 Task: Filter people by profile language Spanish.
Action: Mouse moved to (320, 77)
Screenshot: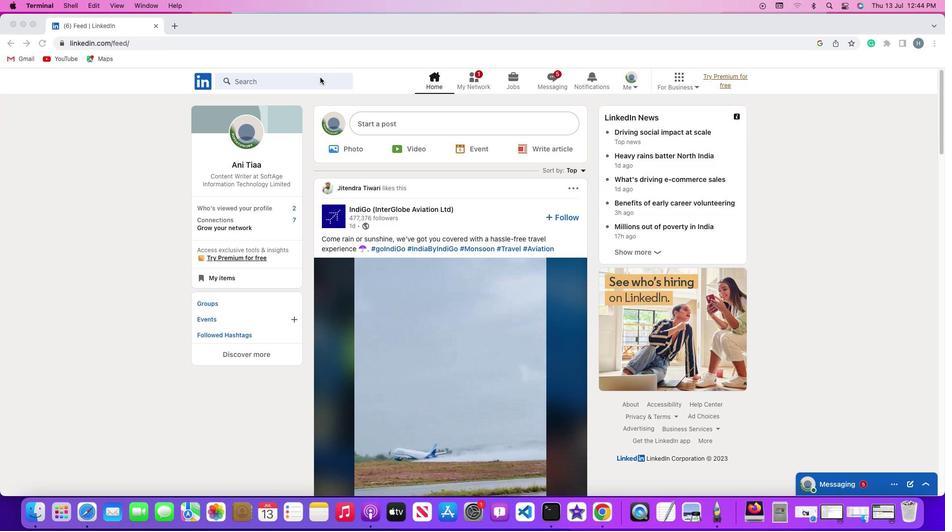 
Action: Mouse pressed left at (320, 77)
Screenshot: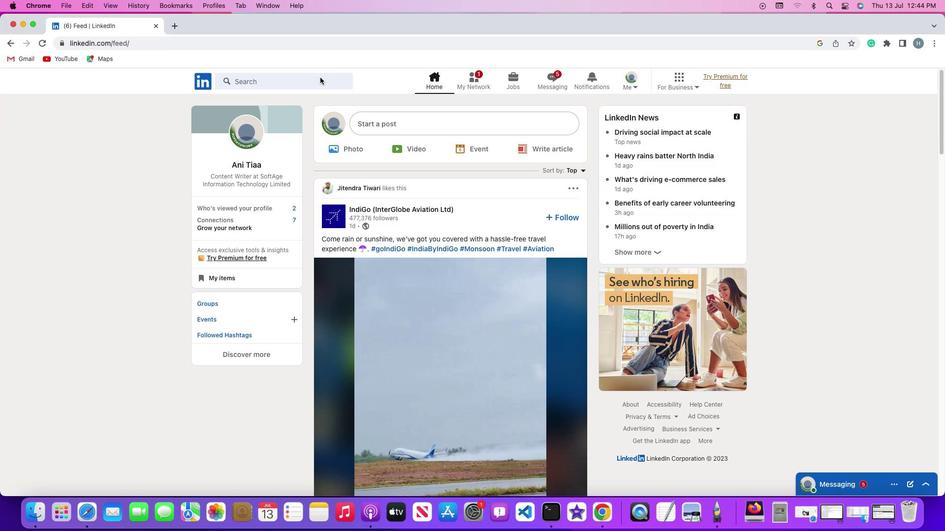 
Action: Mouse pressed left at (320, 77)
Screenshot: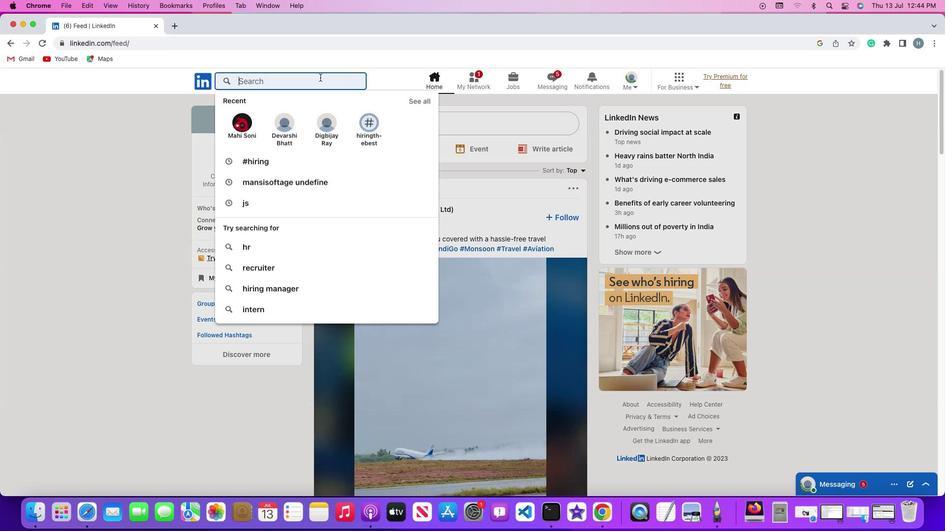 
Action: Key pressed Key.shift'#''h''i''r''i''n''g'Key.enter
Screenshot: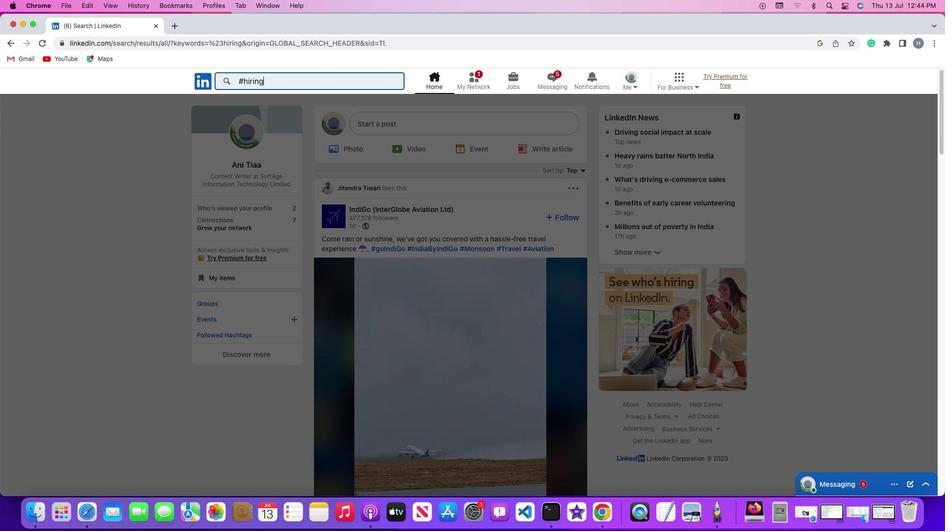 
Action: Mouse moved to (286, 109)
Screenshot: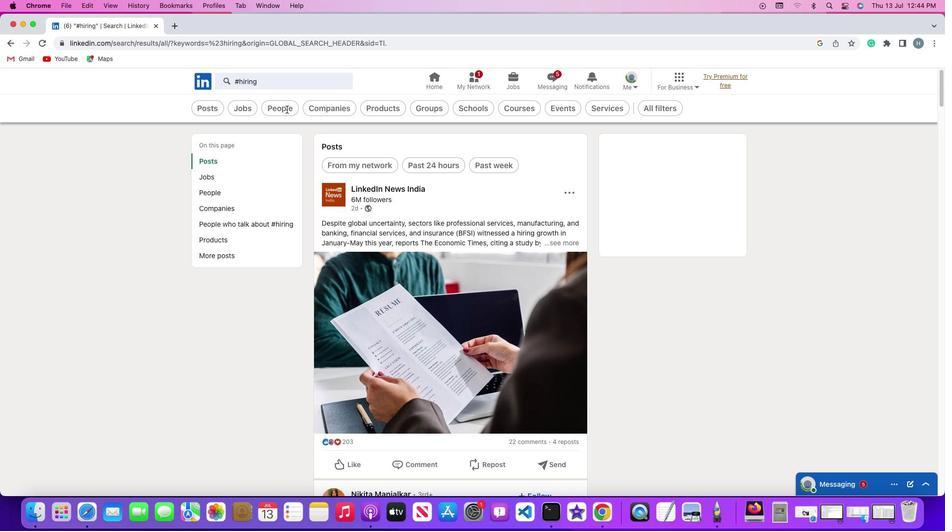 
Action: Mouse pressed left at (286, 109)
Screenshot: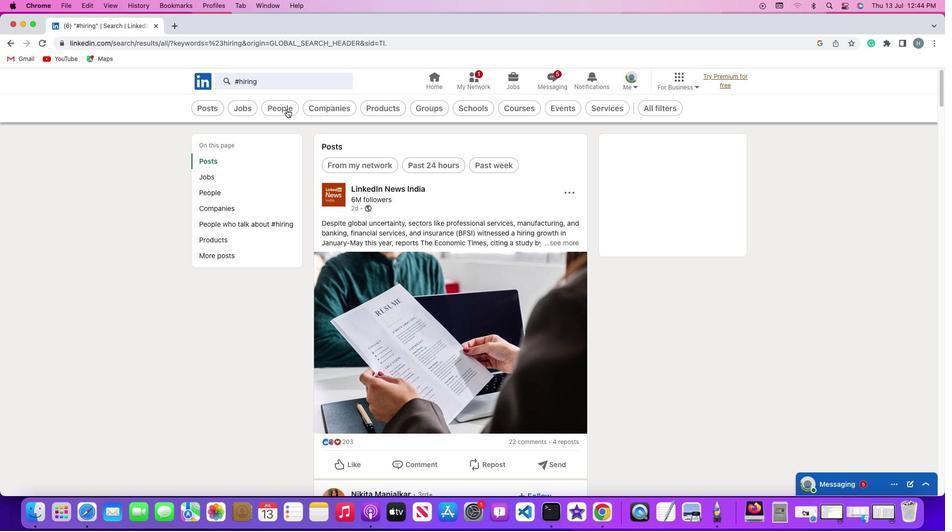 
Action: Mouse moved to (503, 105)
Screenshot: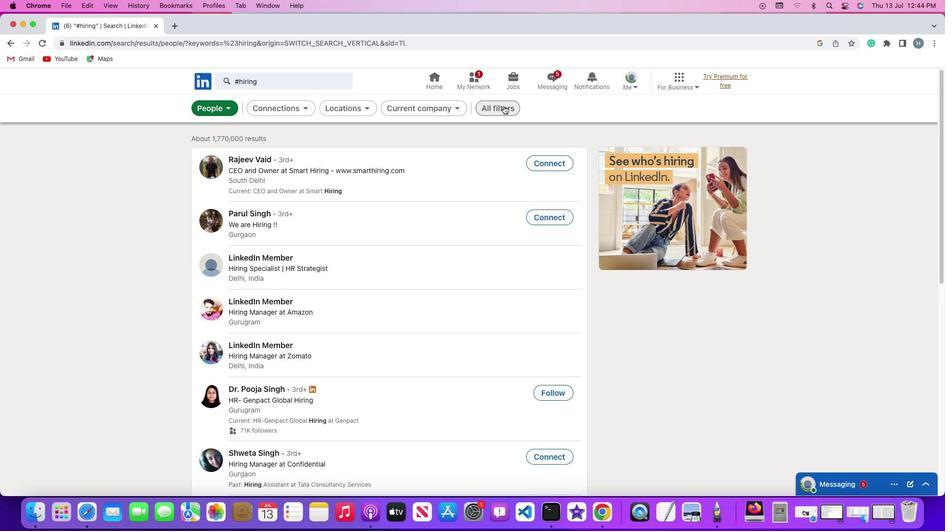 
Action: Mouse pressed left at (503, 105)
Screenshot: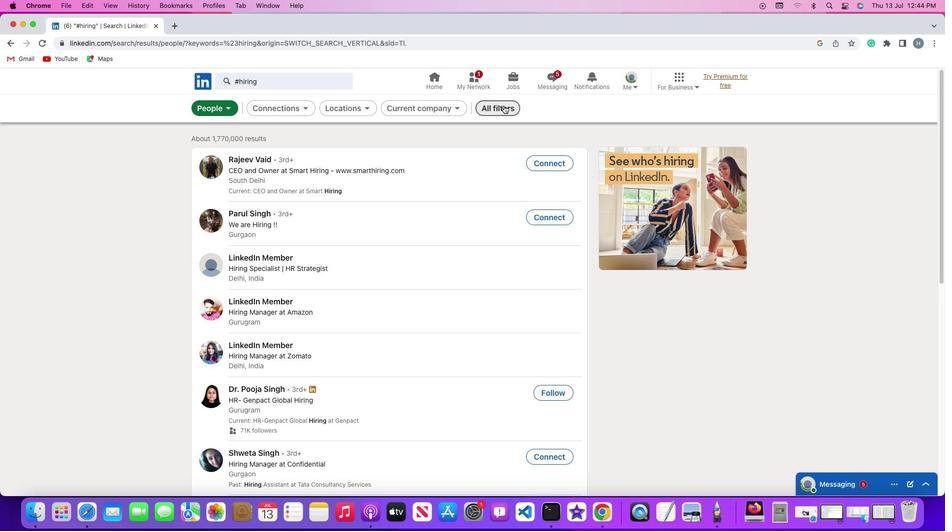 
Action: Mouse moved to (767, 338)
Screenshot: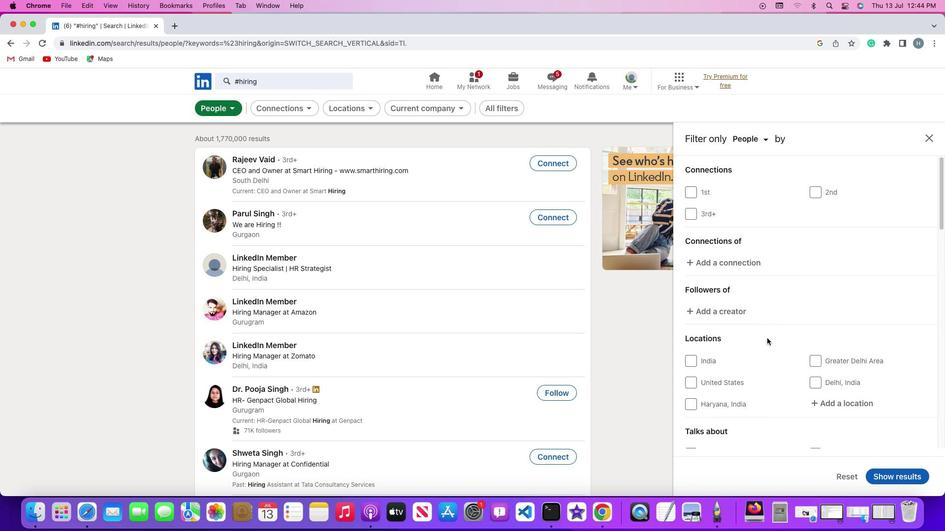 
Action: Mouse scrolled (767, 338) with delta (0, 0)
Screenshot: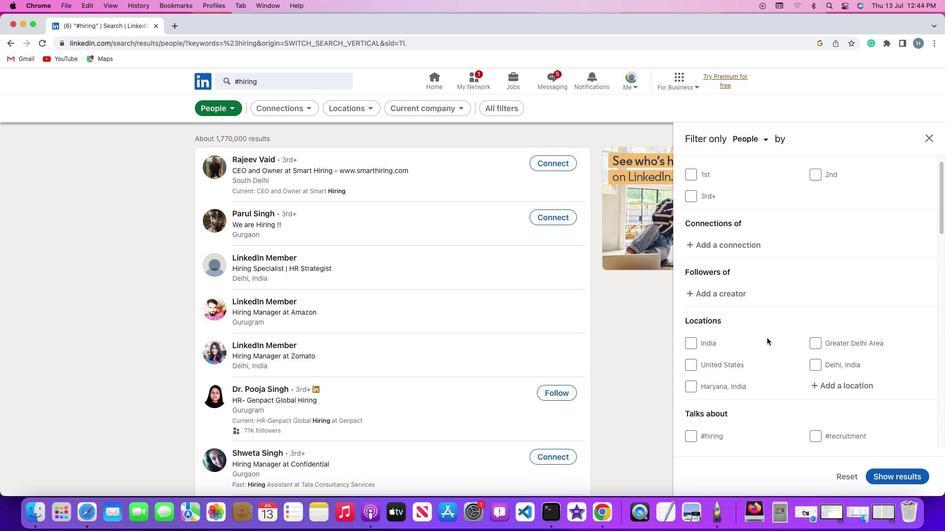 
Action: Mouse scrolled (767, 338) with delta (0, 0)
Screenshot: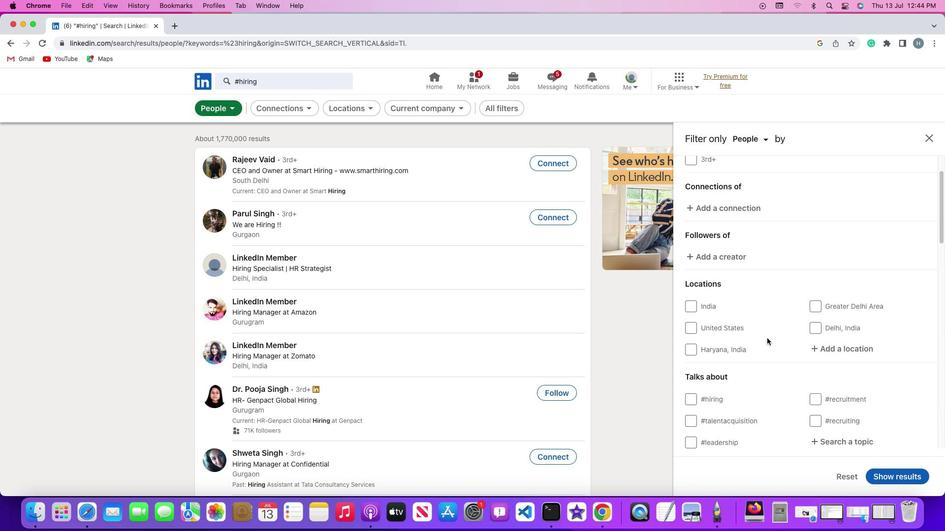 
Action: Mouse scrolled (767, 338) with delta (0, 0)
Screenshot: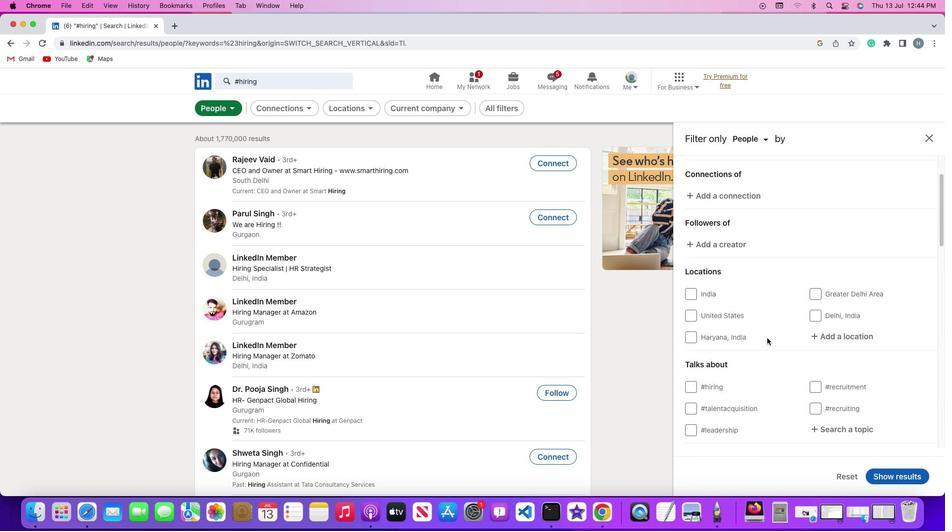 
Action: Mouse scrolled (767, 338) with delta (0, 0)
Screenshot: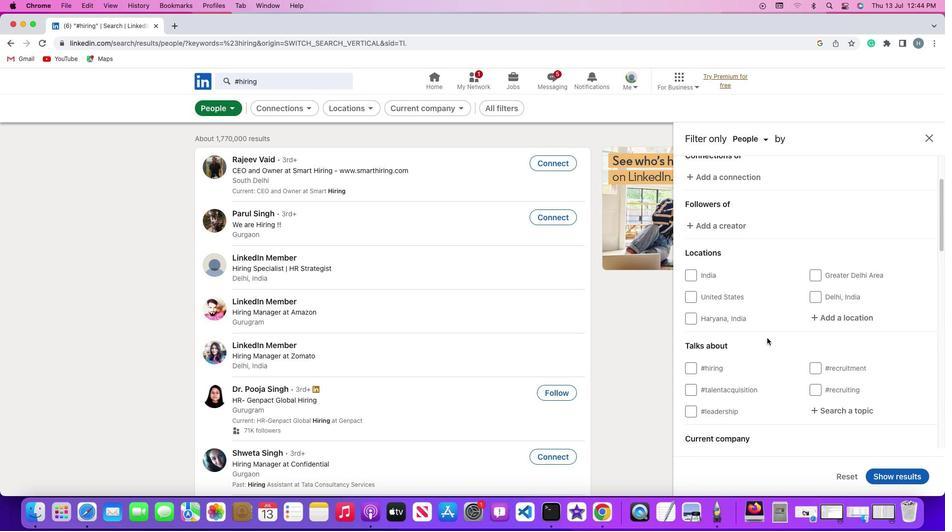 
Action: Mouse scrolled (767, 338) with delta (0, 0)
Screenshot: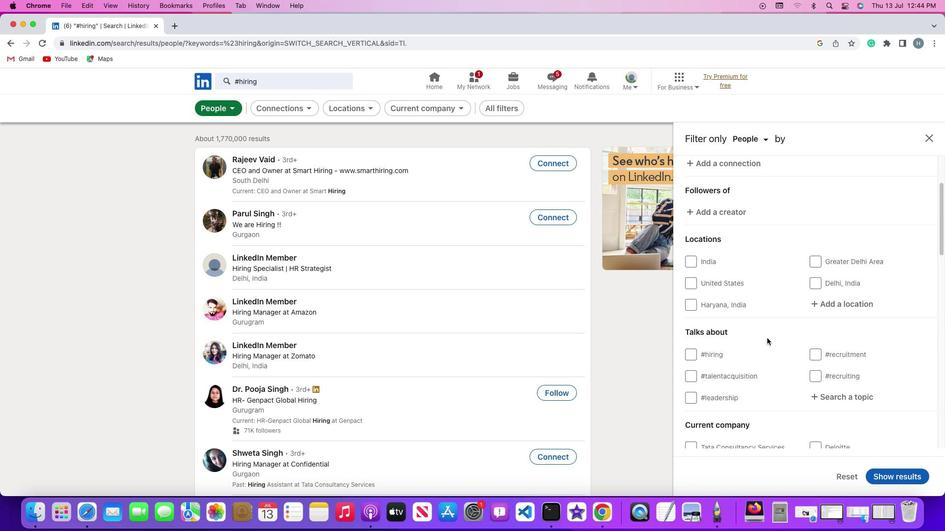 
Action: Mouse scrolled (767, 338) with delta (0, 0)
Screenshot: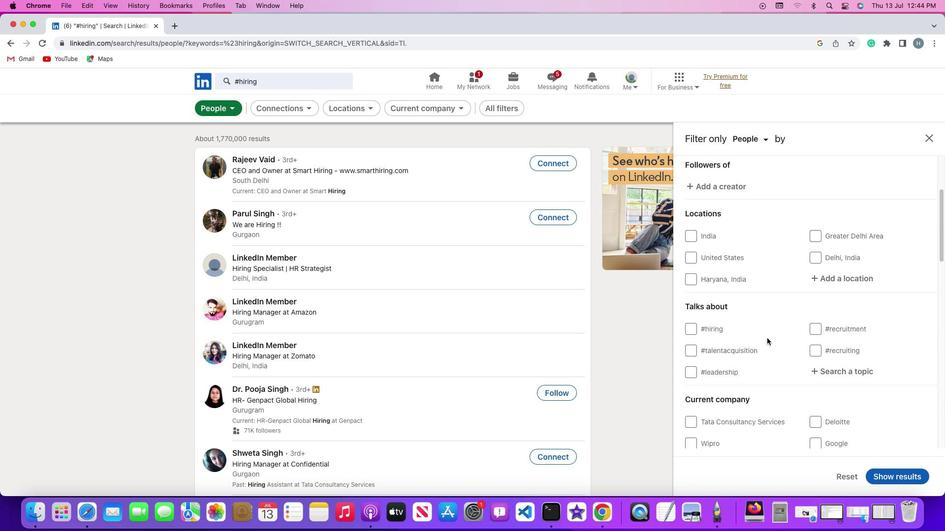 
Action: Mouse scrolled (767, 338) with delta (0, 0)
Screenshot: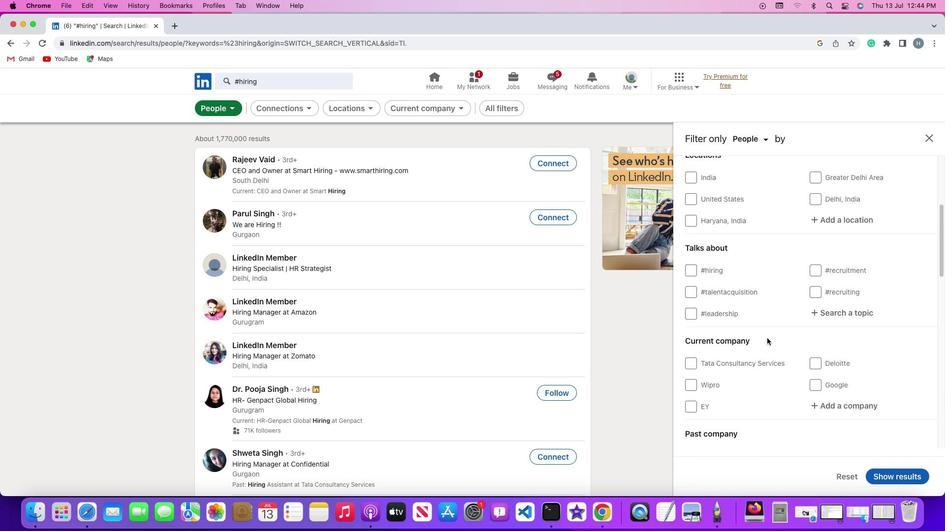 
Action: Mouse scrolled (767, 338) with delta (0, 0)
Screenshot: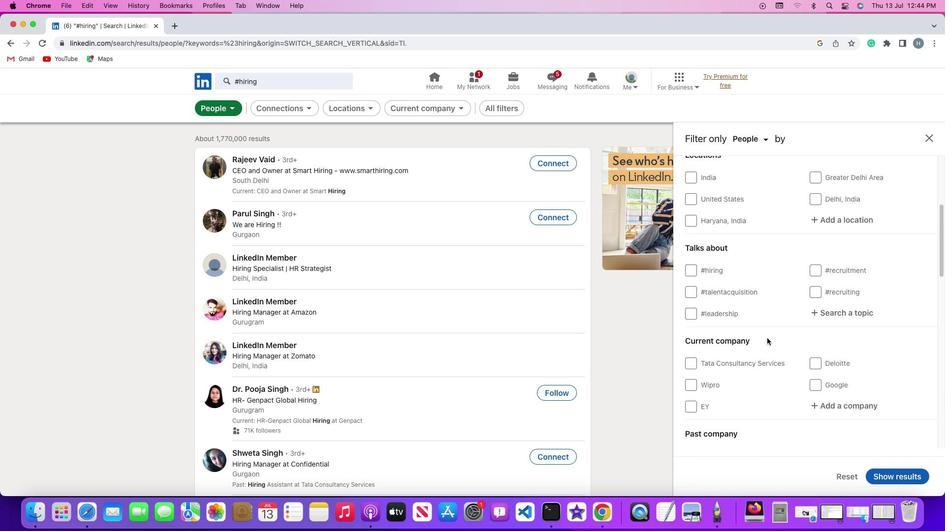 
Action: Mouse scrolled (767, 338) with delta (0, -1)
Screenshot: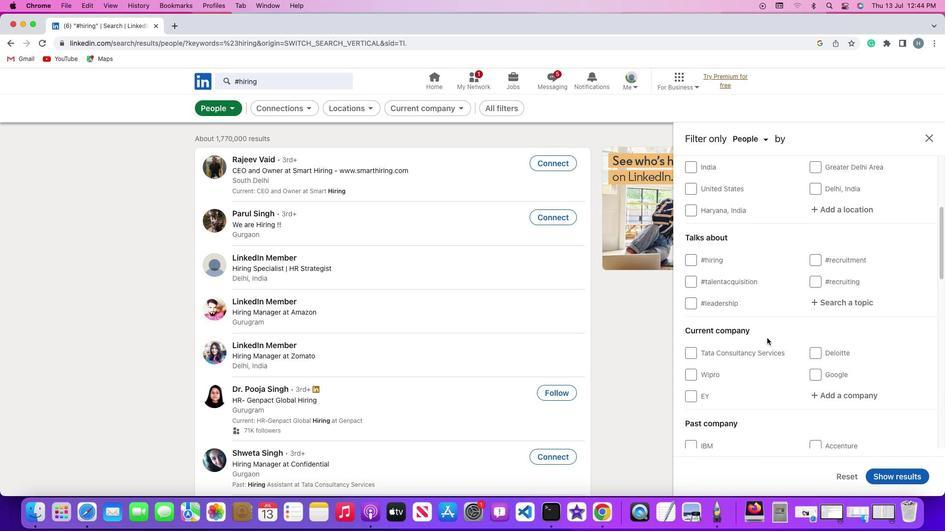 
Action: Mouse scrolled (767, 338) with delta (0, 0)
Screenshot: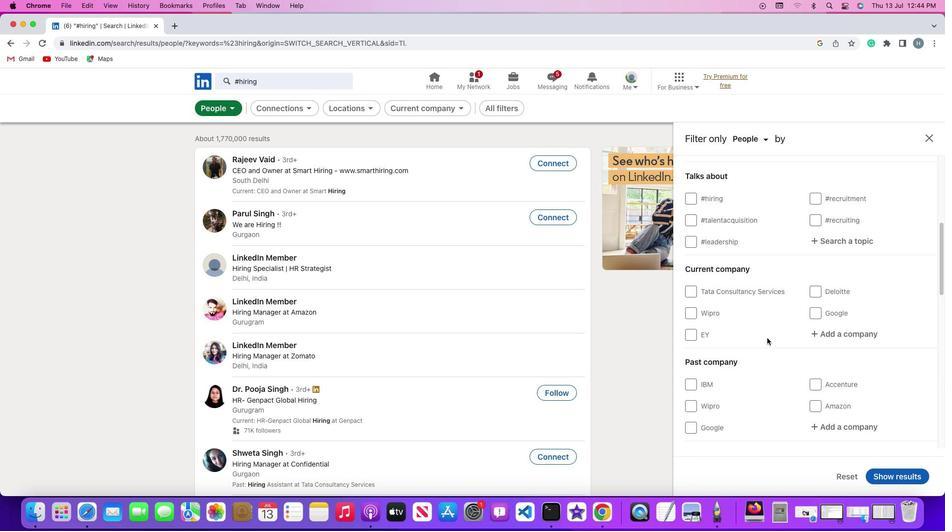 
Action: Mouse scrolled (767, 338) with delta (0, 0)
Screenshot: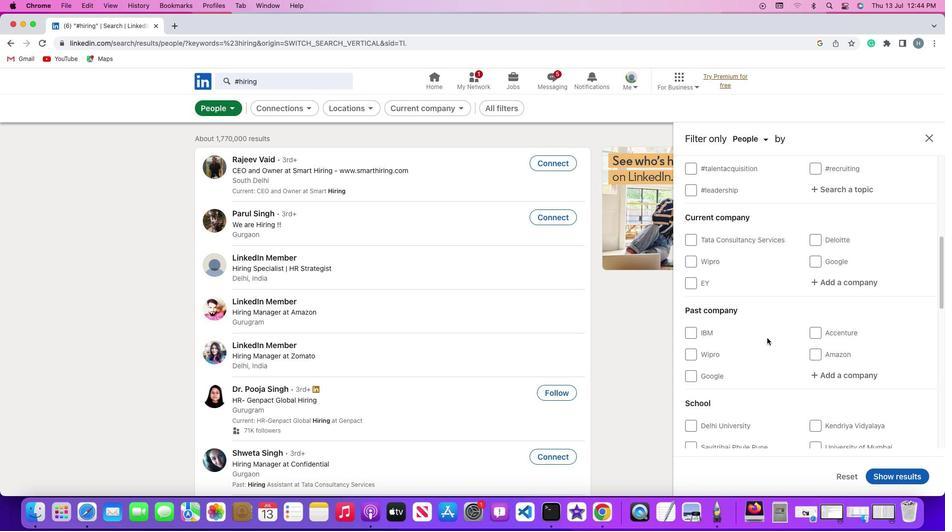 
Action: Mouse scrolled (767, 338) with delta (0, 0)
Screenshot: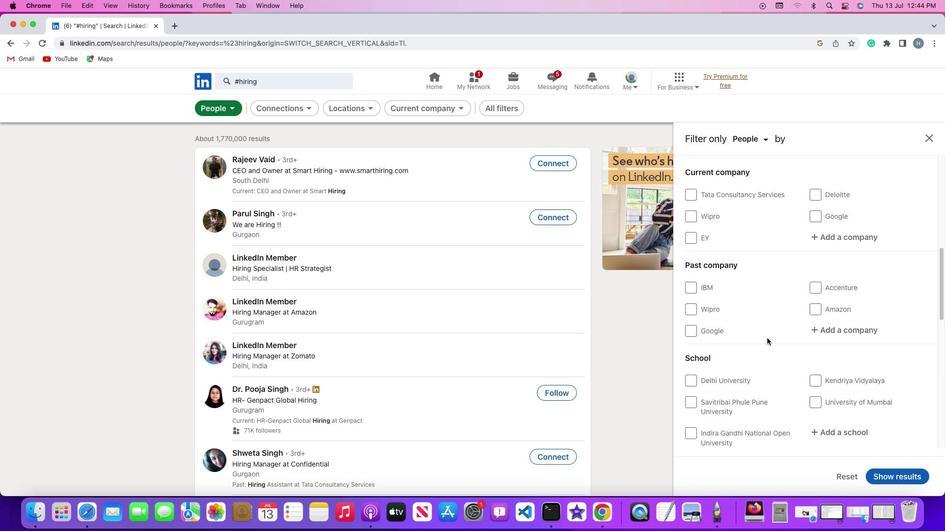 
Action: Mouse scrolled (767, 338) with delta (0, -1)
Screenshot: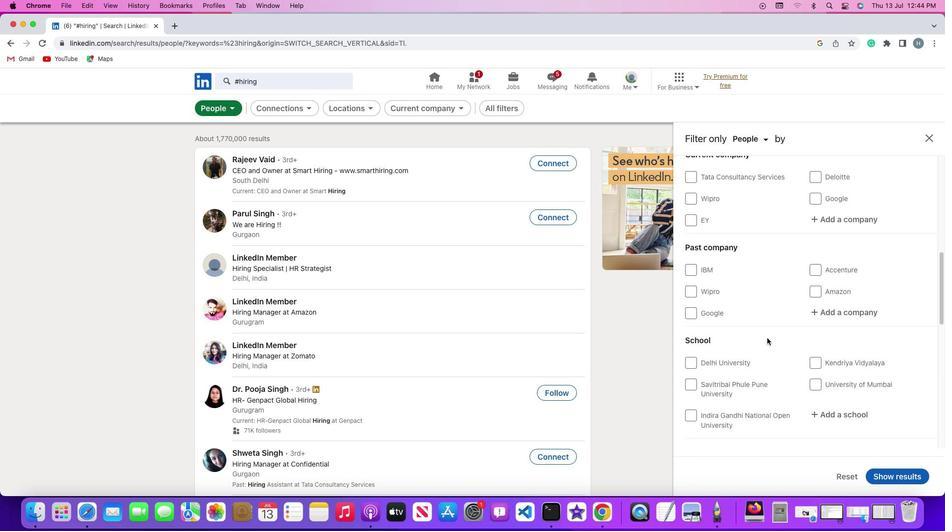 
Action: Mouse scrolled (767, 338) with delta (0, 0)
Screenshot: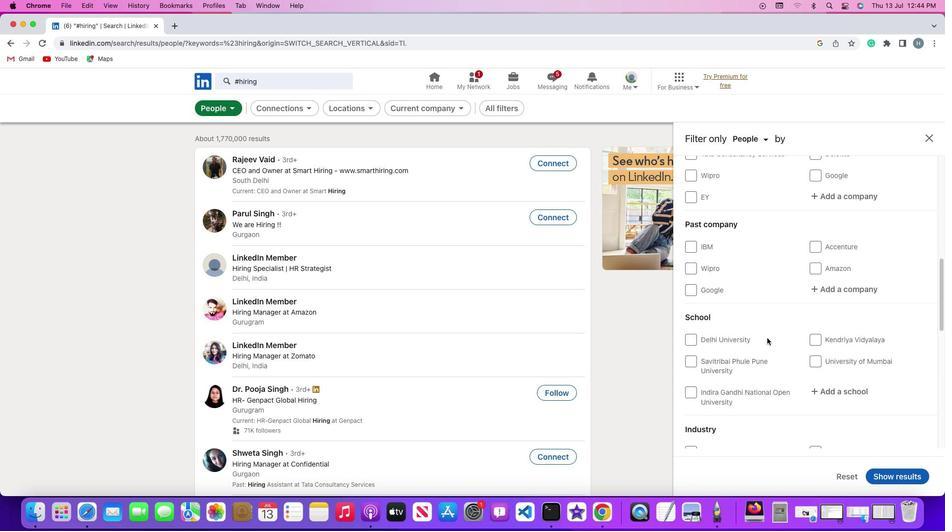 
Action: Mouse scrolled (767, 338) with delta (0, 0)
Screenshot: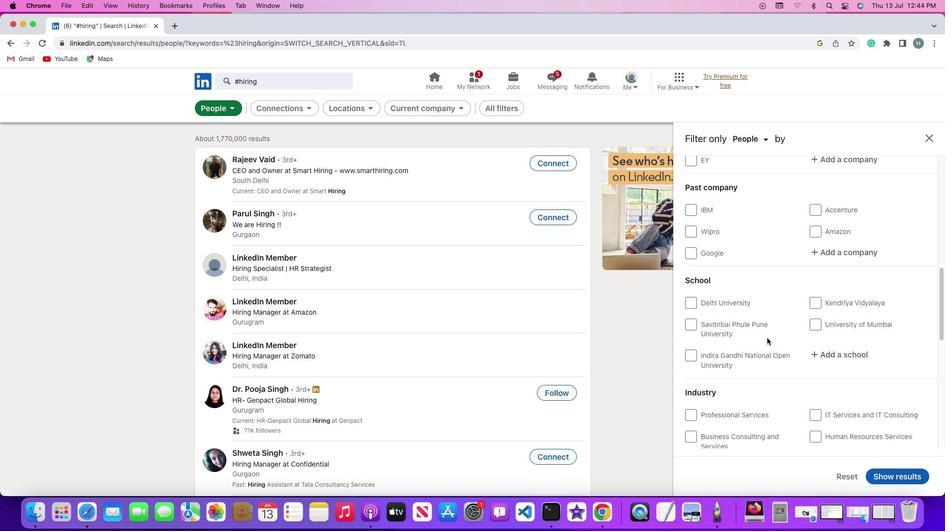 
Action: Mouse scrolled (767, 338) with delta (0, 0)
Screenshot: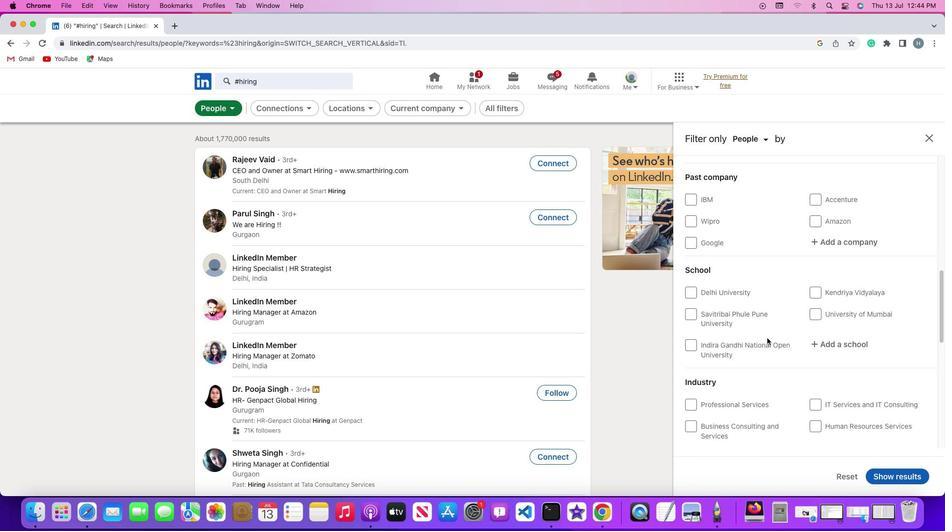 
Action: Mouse scrolled (767, 338) with delta (0, 0)
Screenshot: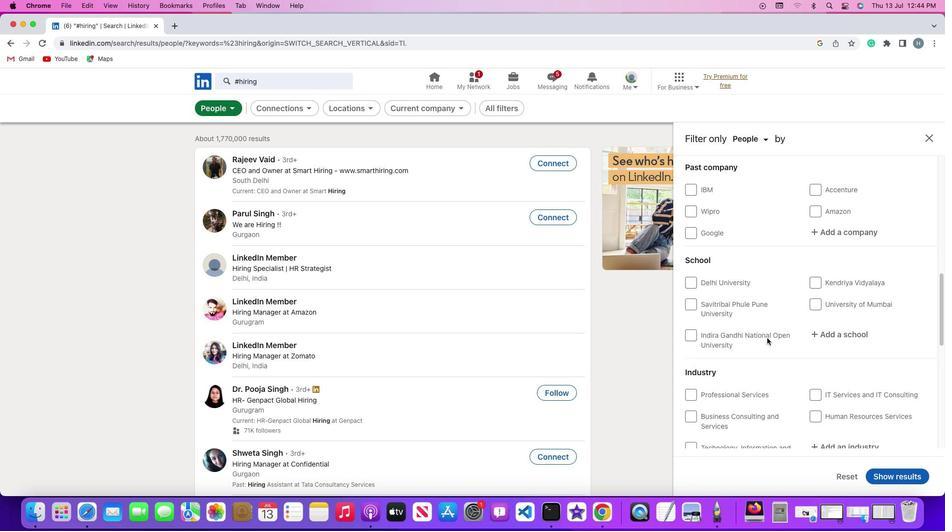 
Action: Mouse scrolled (767, 338) with delta (0, 0)
Screenshot: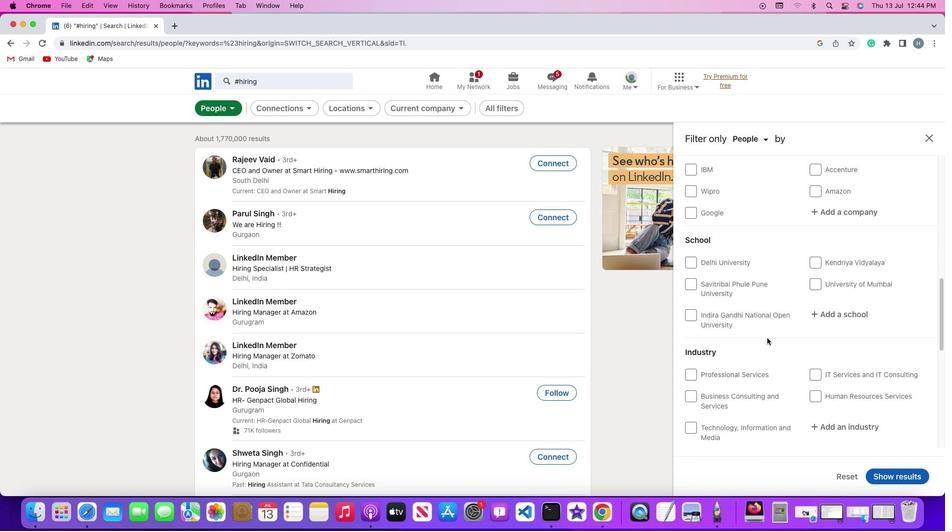 
Action: Mouse scrolled (767, 338) with delta (0, 0)
Screenshot: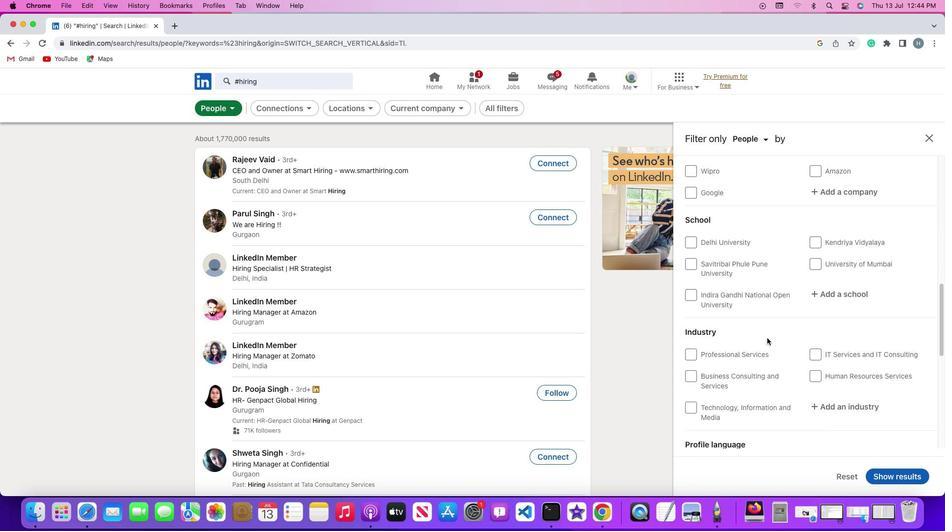 
Action: Mouse scrolled (767, 338) with delta (0, 0)
Screenshot: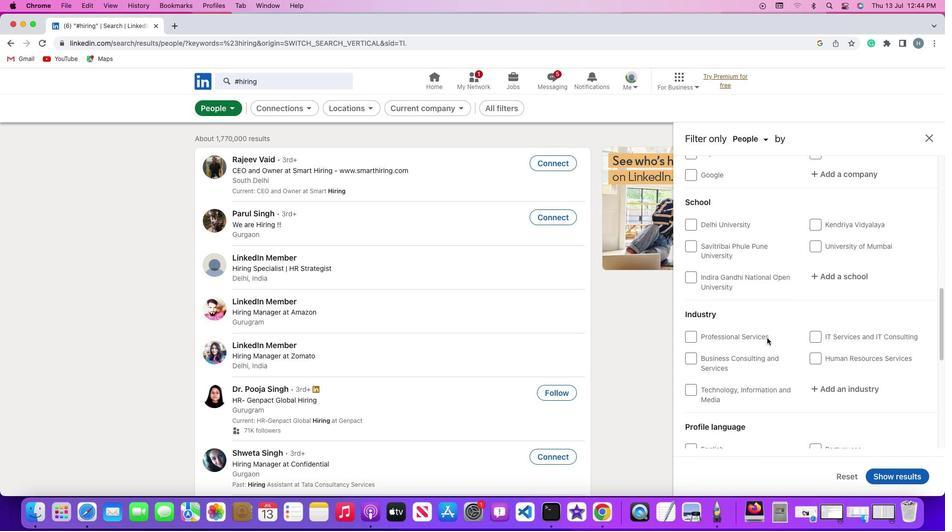 
Action: Mouse scrolled (767, 338) with delta (0, 0)
Screenshot: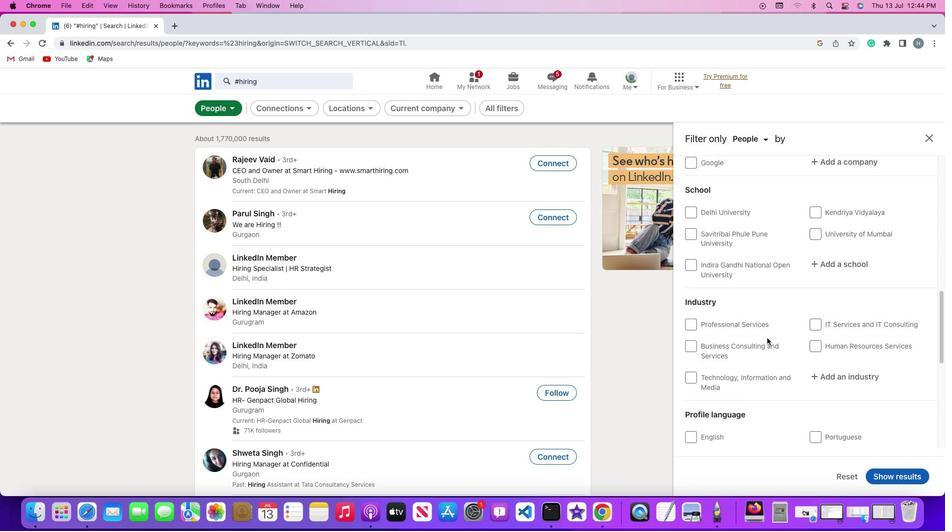 
Action: Mouse scrolled (767, 338) with delta (0, 0)
Screenshot: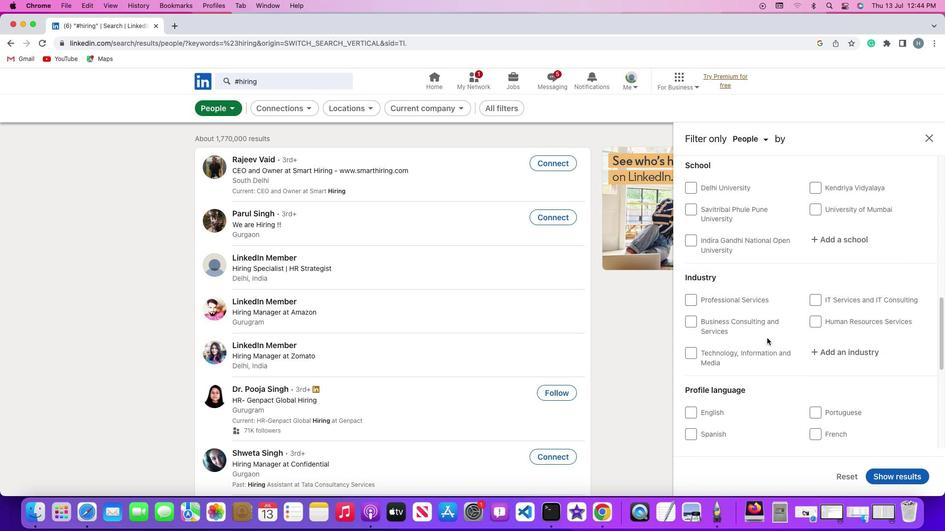
Action: Mouse scrolled (767, 338) with delta (0, 0)
Screenshot: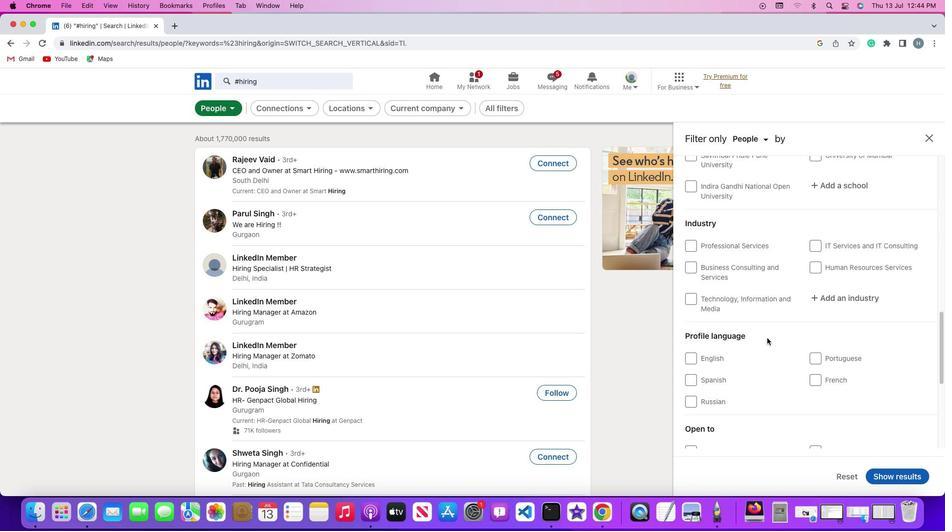 
Action: Mouse scrolled (767, 338) with delta (0, 0)
Screenshot: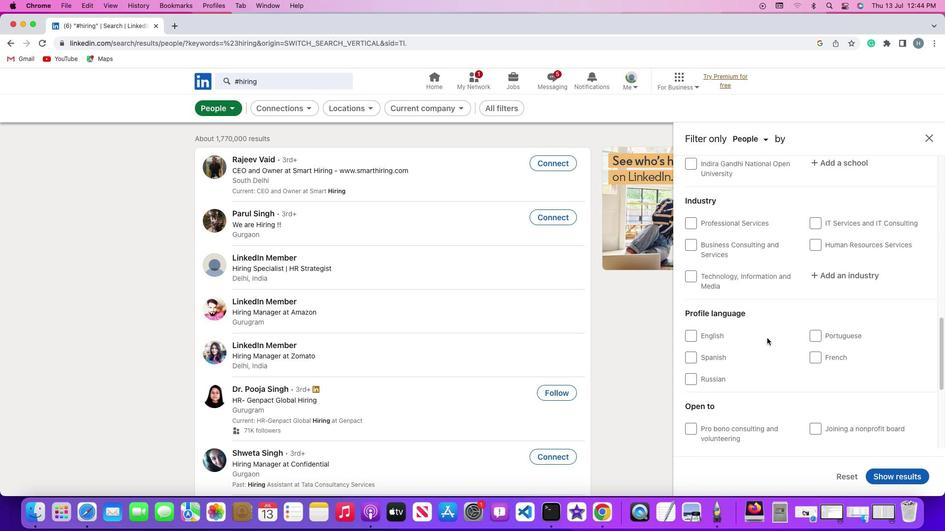 
Action: Mouse scrolled (767, 338) with delta (0, -1)
Screenshot: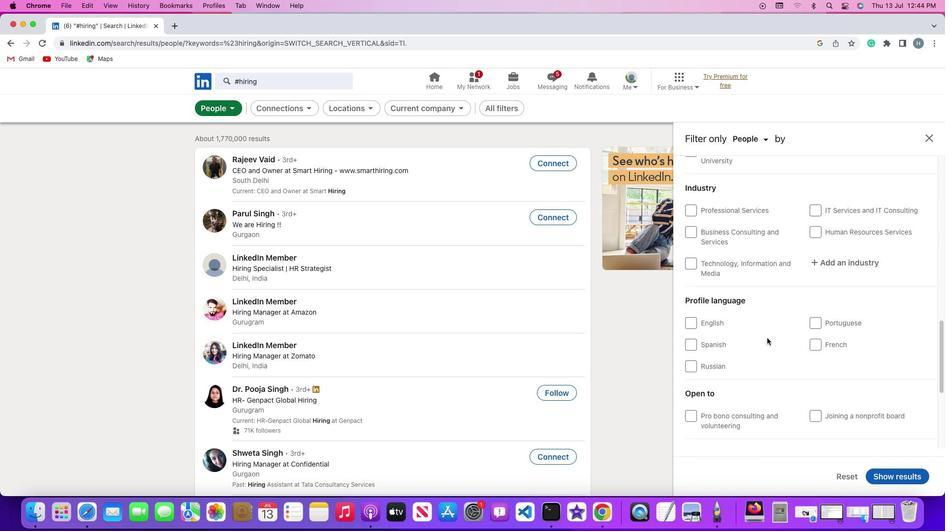 
Action: Mouse scrolled (767, 338) with delta (0, 0)
Screenshot: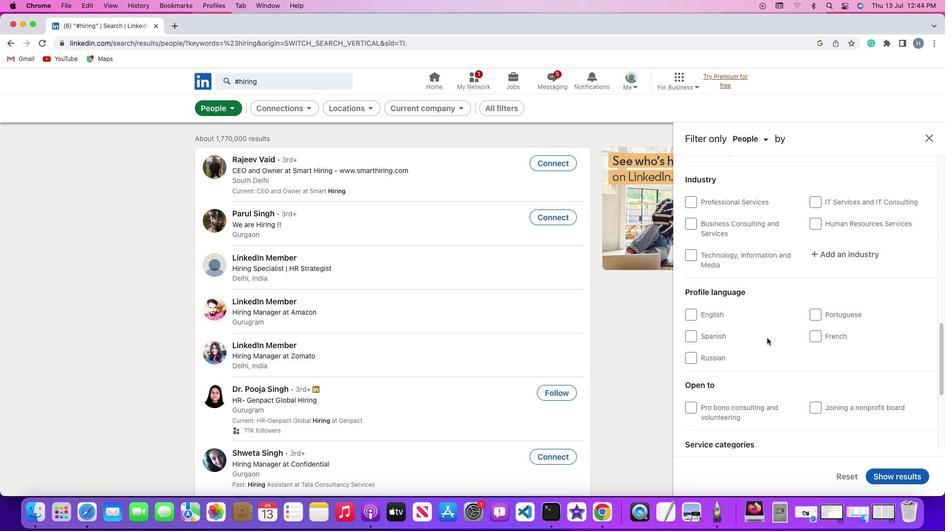 
Action: Mouse scrolled (767, 338) with delta (0, 0)
Screenshot: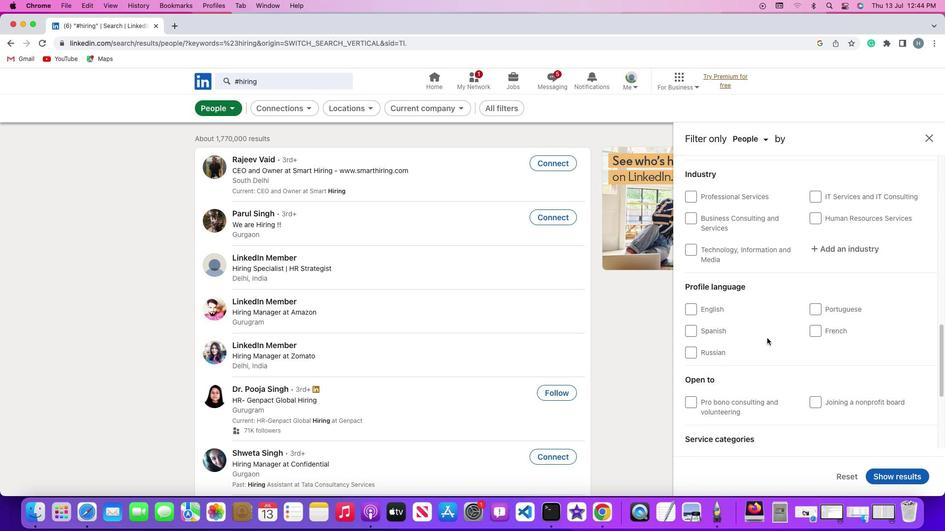 
Action: Mouse moved to (695, 326)
Screenshot: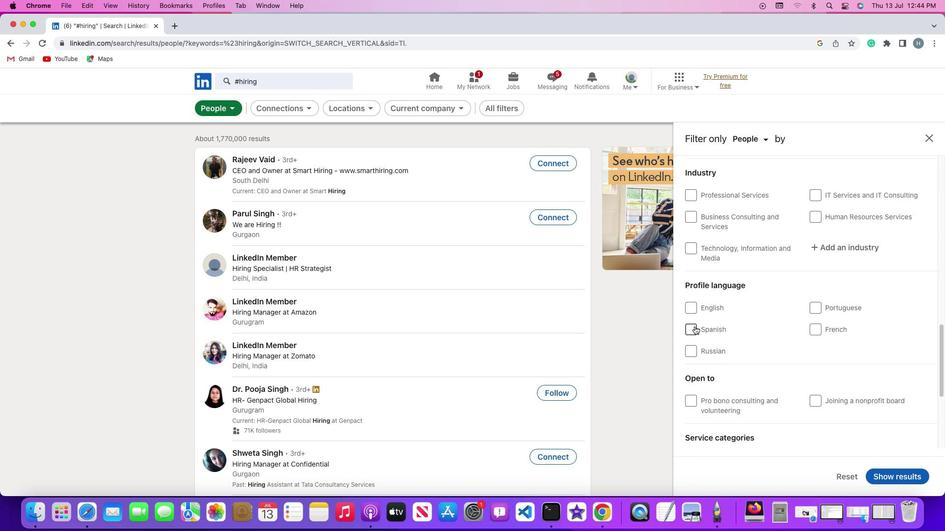 
Action: Mouse pressed left at (695, 326)
Screenshot: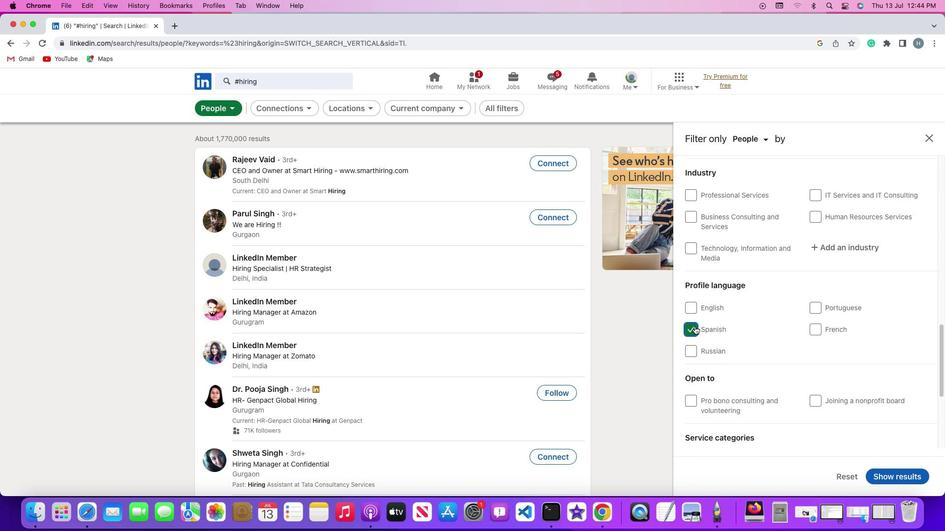 
Action: Mouse moved to (893, 477)
Screenshot: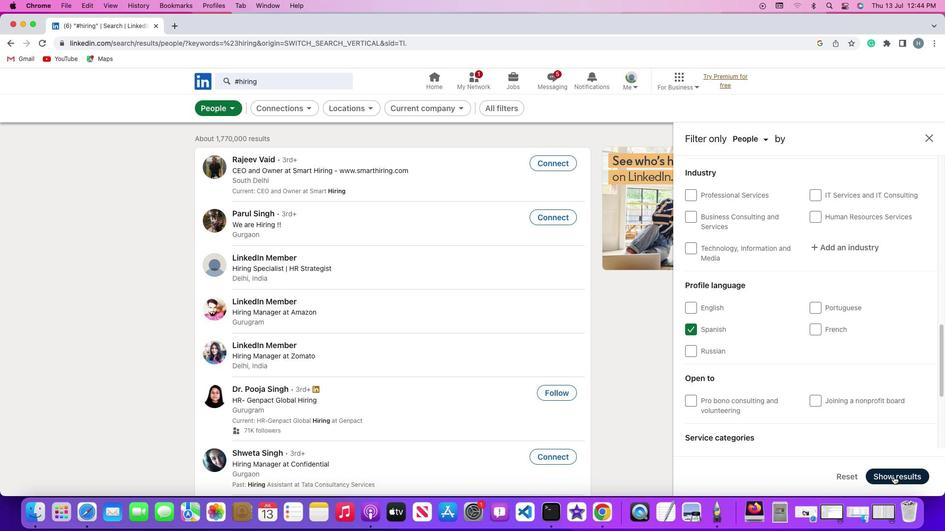 
Action: Mouse pressed left at (893, 477)
Screenshot: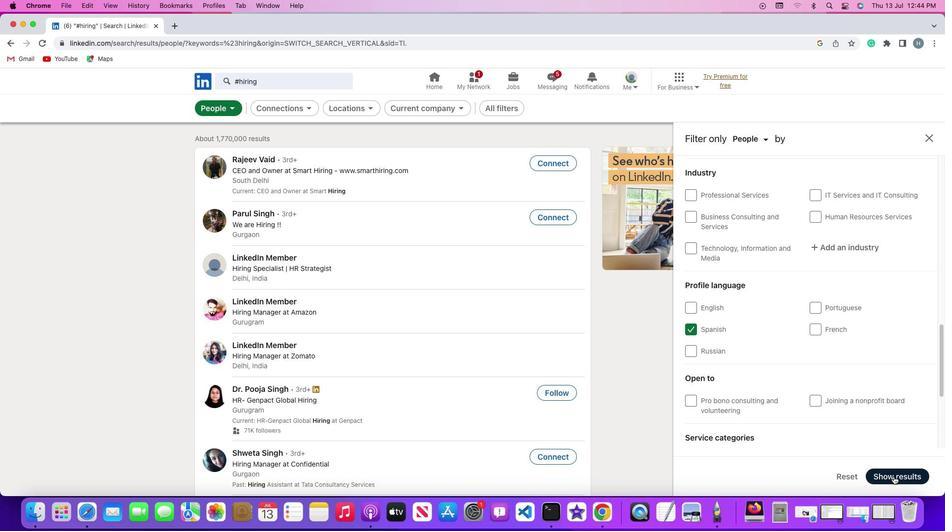 
Action: Mouse moved to (709, 246)
Screenshot: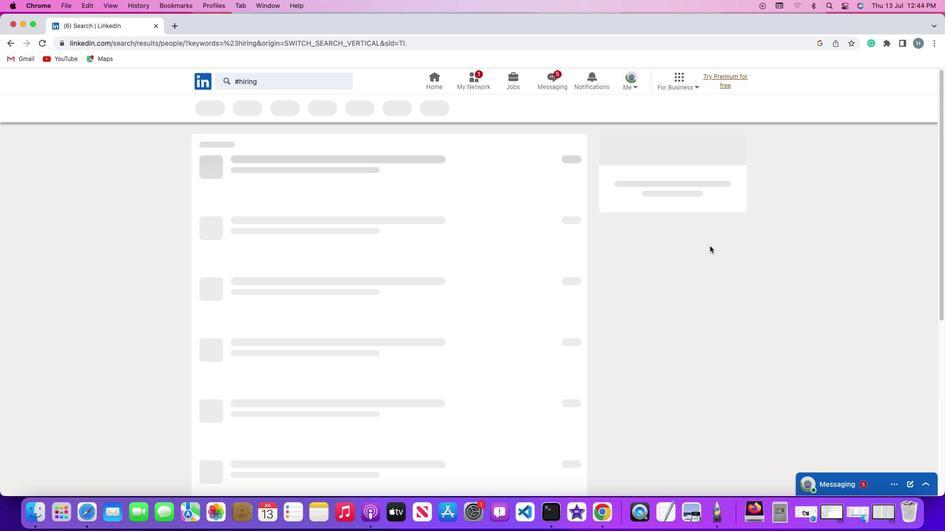 
